 Task: In job application update turn off email notifications.
Action: Mouse moved to (594, 50)
Screenshot: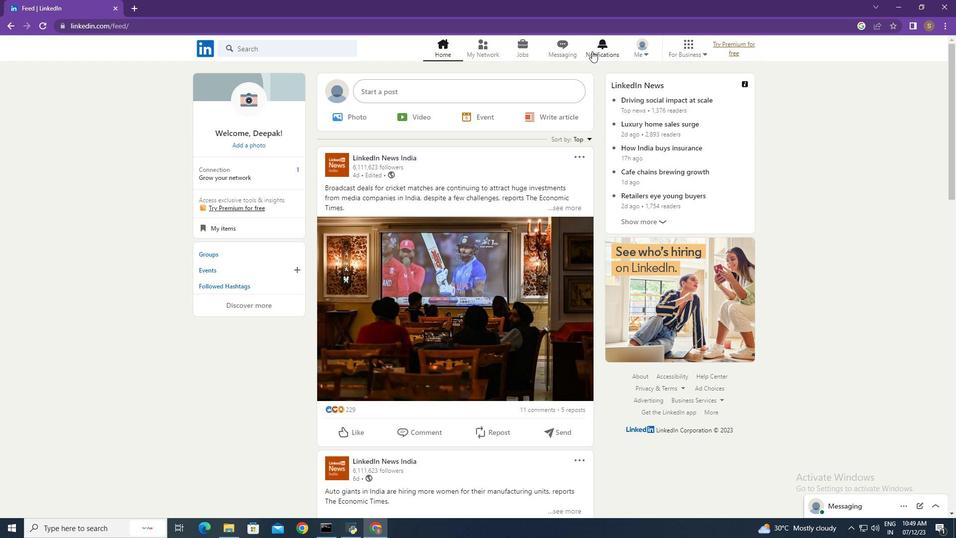 
Action: Mouse pressed left at (594, 50)
Screenshot: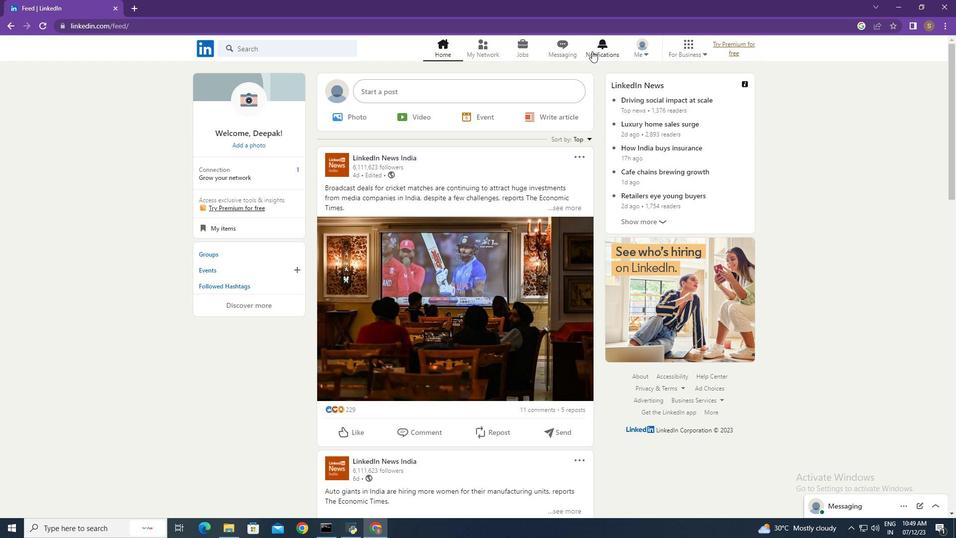 
Action: Mouse moved to (229, 114)
Screenshot: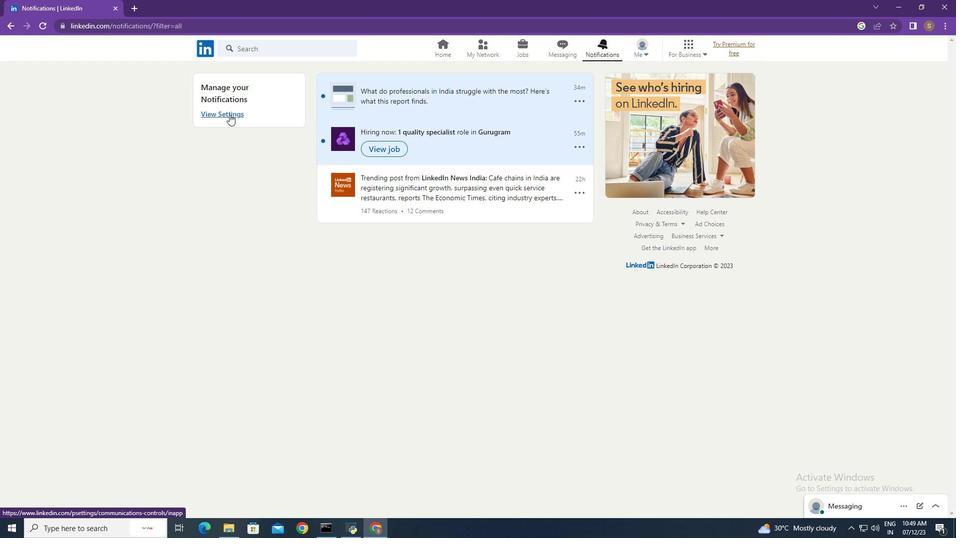 
Action: Mouse pressed left at (229, 114)
Screenshot: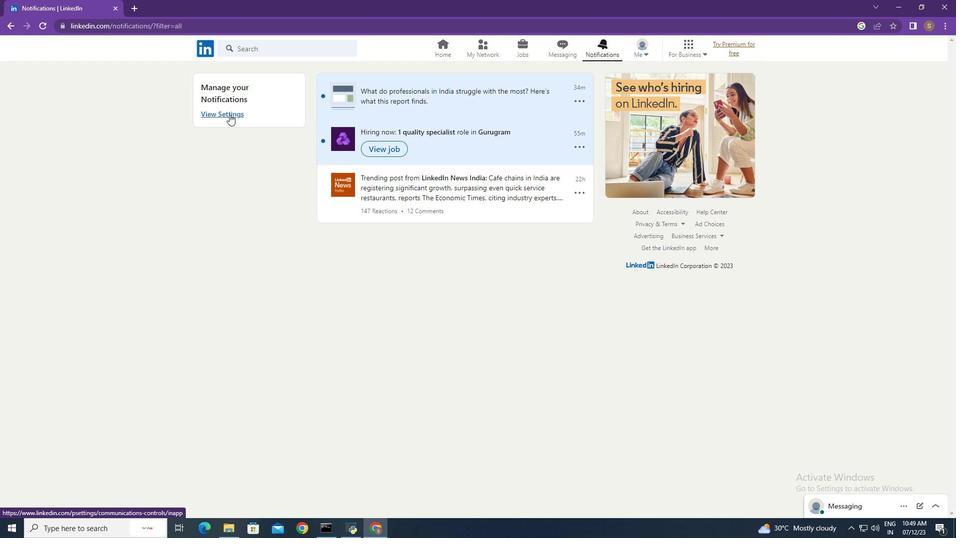 
Action: Mouse moved to (546, 155)
Screenshot: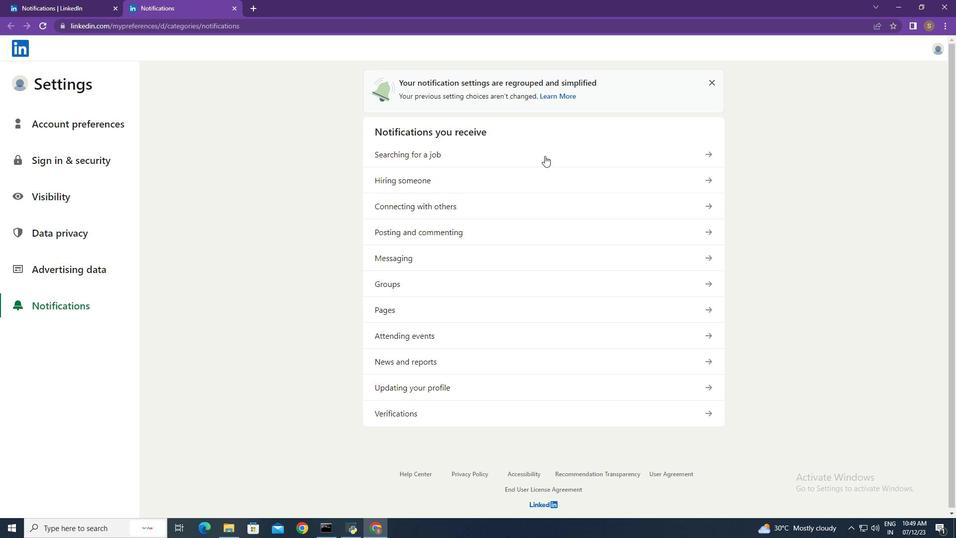 
Action: Mouse pressed left at (546, 155)
Screenshot: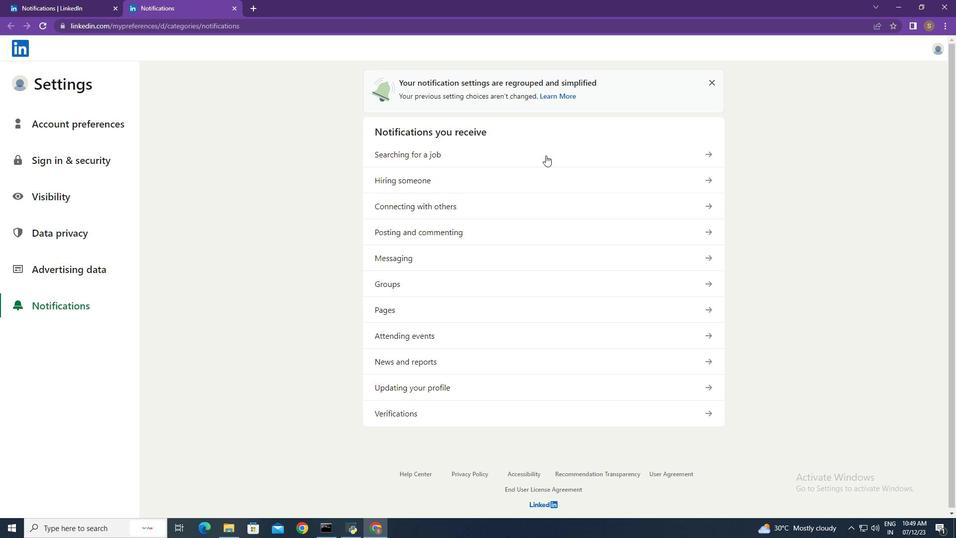 
Action: Mouse moved to (613, 259)
Screenshot: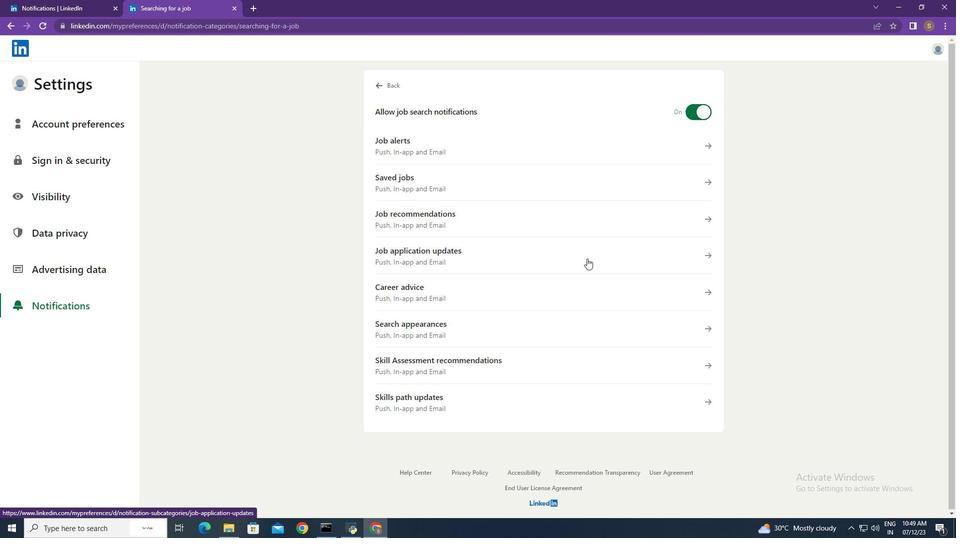 
Action: Mouse pressed left at (613, 259)
Screenshot: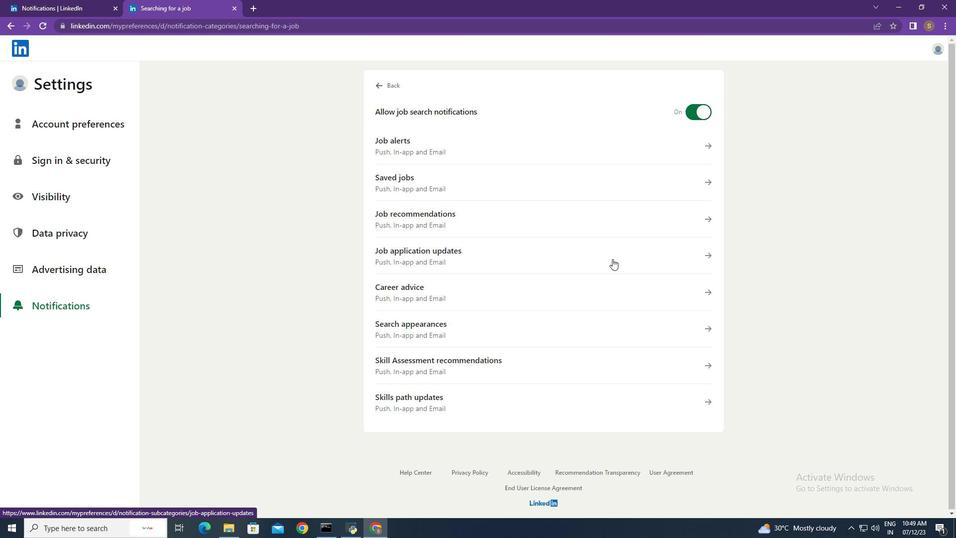 
Action: Mouse moved to (699, 264)
Screenshot: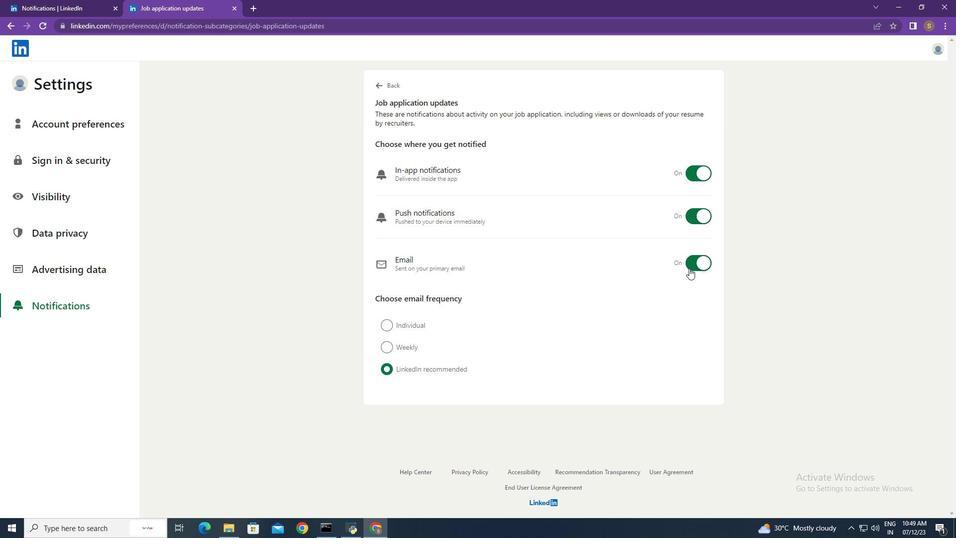 
Action: Mouse pressed left at (699, 264)
Screenshot: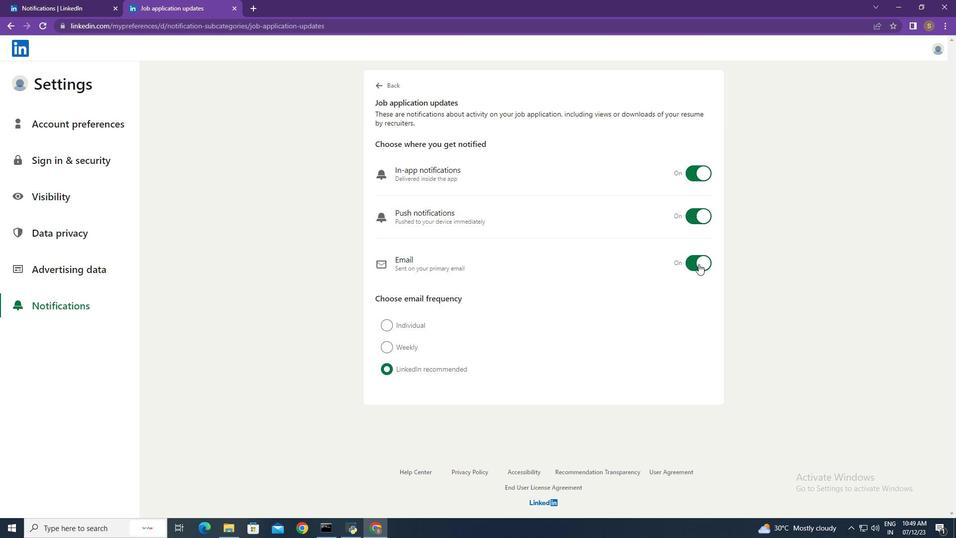 
Action: Mouse moved to (844, 251)
Screenshot: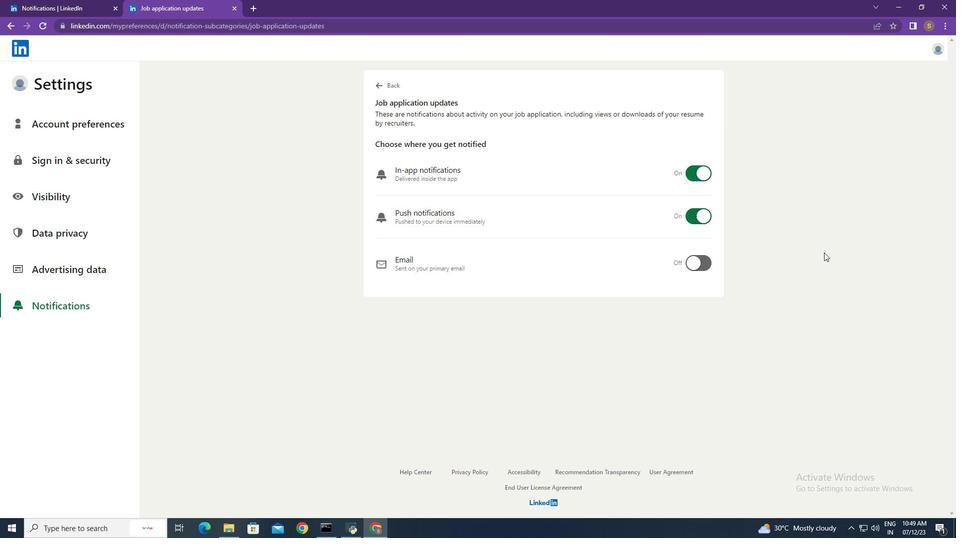 
